 Task: Filter contributor's activity in the "Javascript" repository by commits.
Action: Mouse moved to (1043, 104)
Screenshot: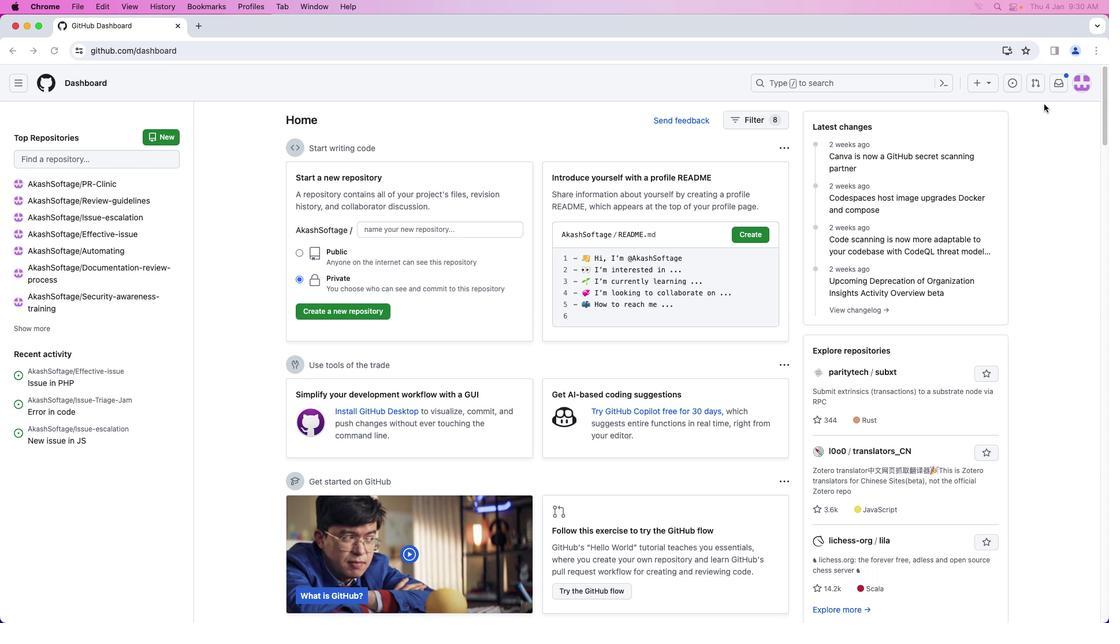 
Action: Mouse pressed left at (1043, 104)
Screenshot: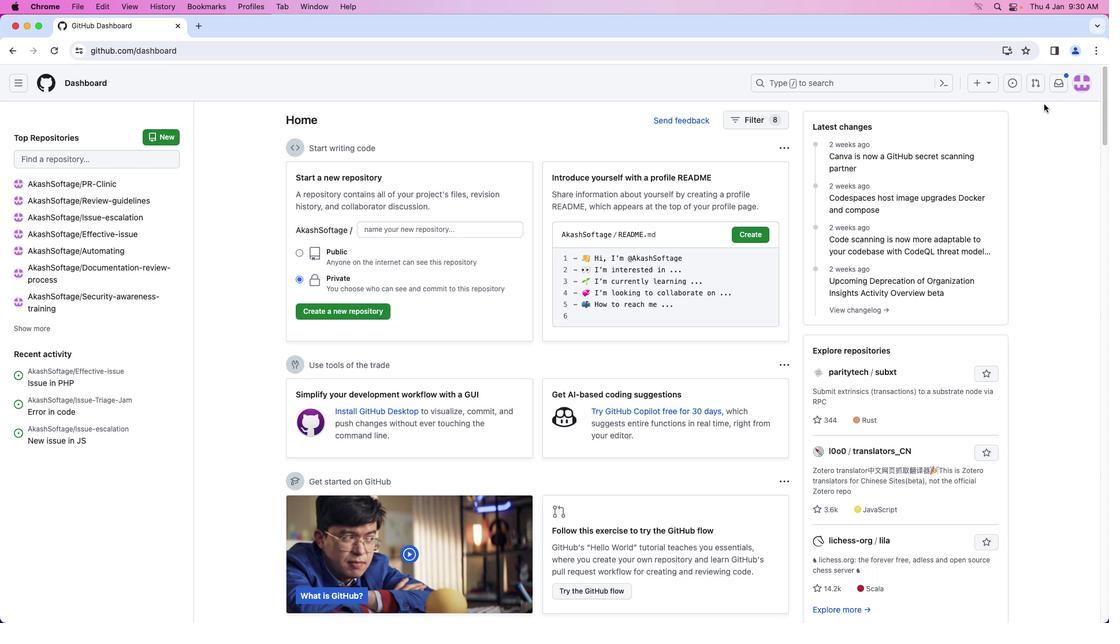 
Action: Mouse moved to (1080, 87)
Screenshot: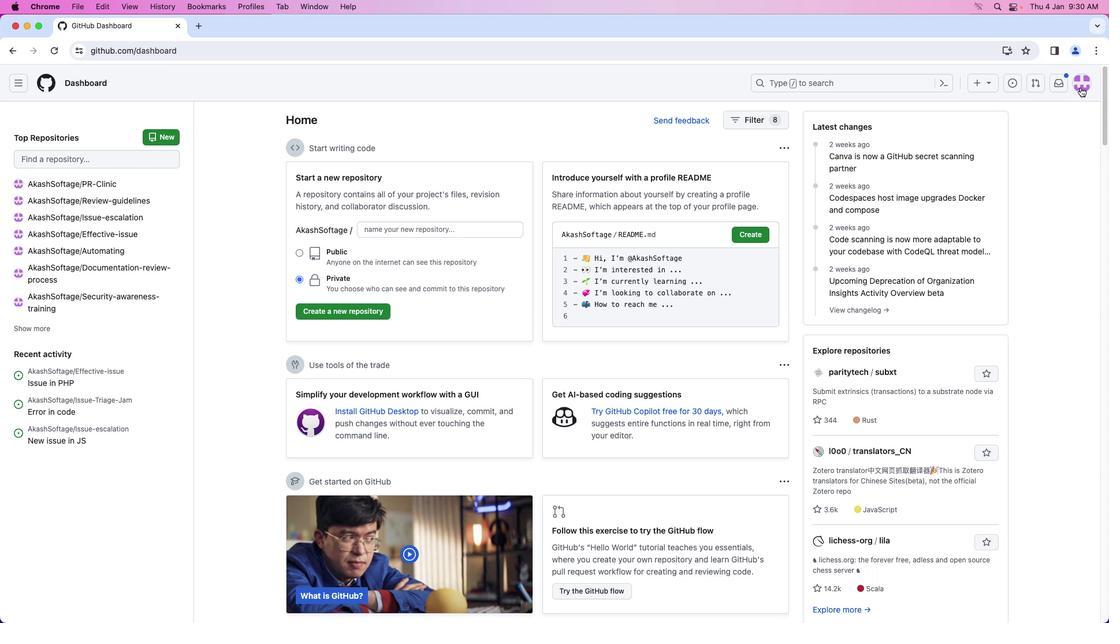 
Action: Mouse pressed left at (1080, 87)
Screenshot: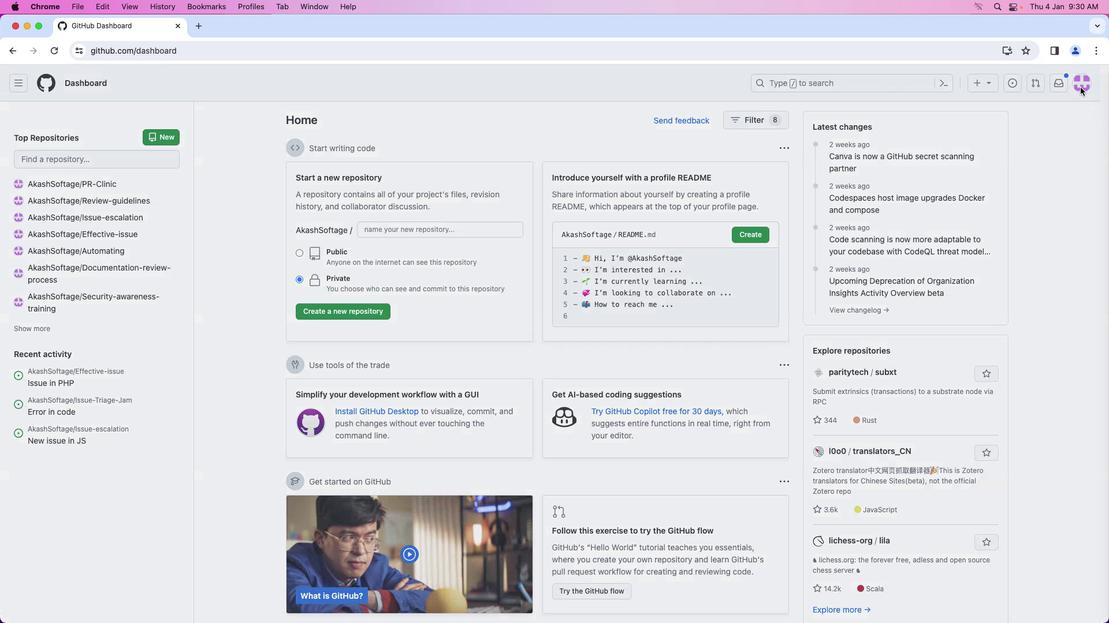 
Action: Mouse moved to (1019, 181)
Screenshot: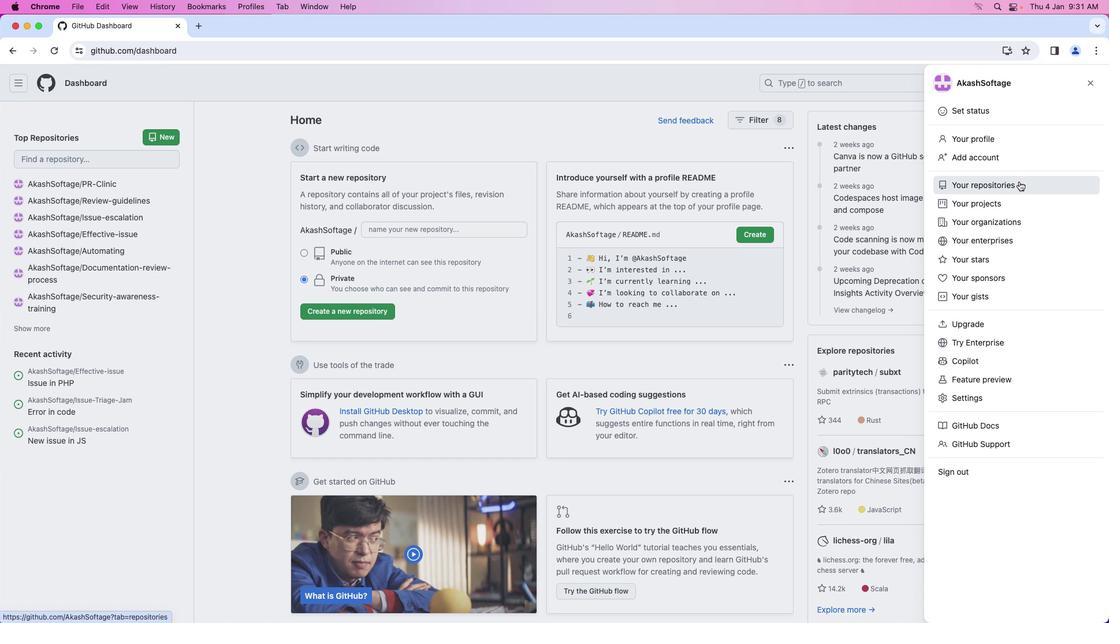 
Action: Mouse pressed left at (1019, 181)
Screenshot: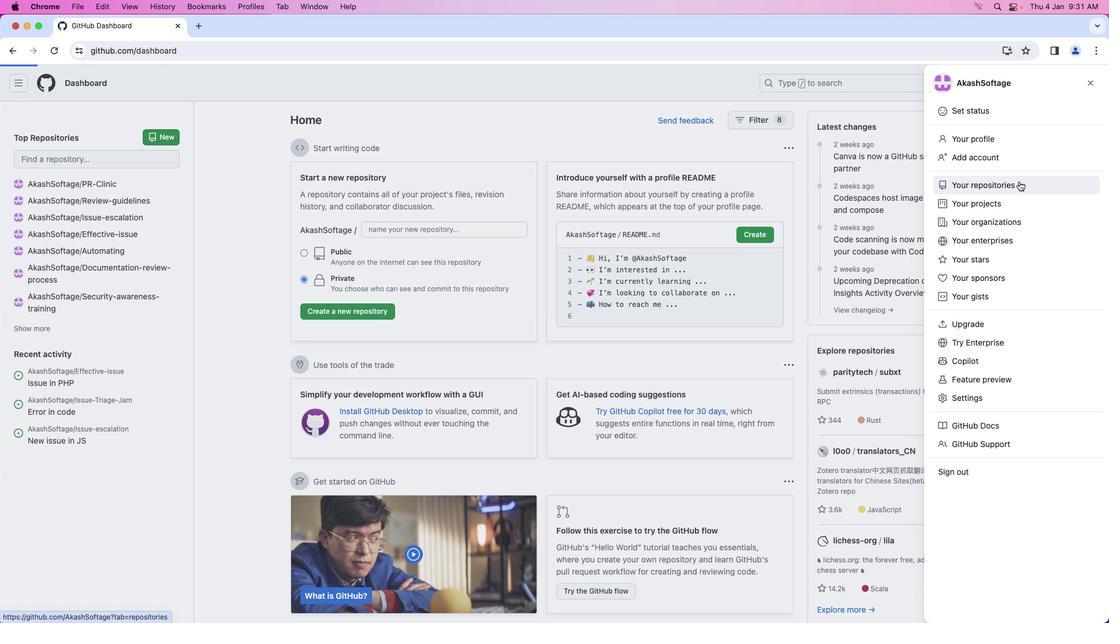 
Action: Mouse moved to (393, 191)
Screenshot: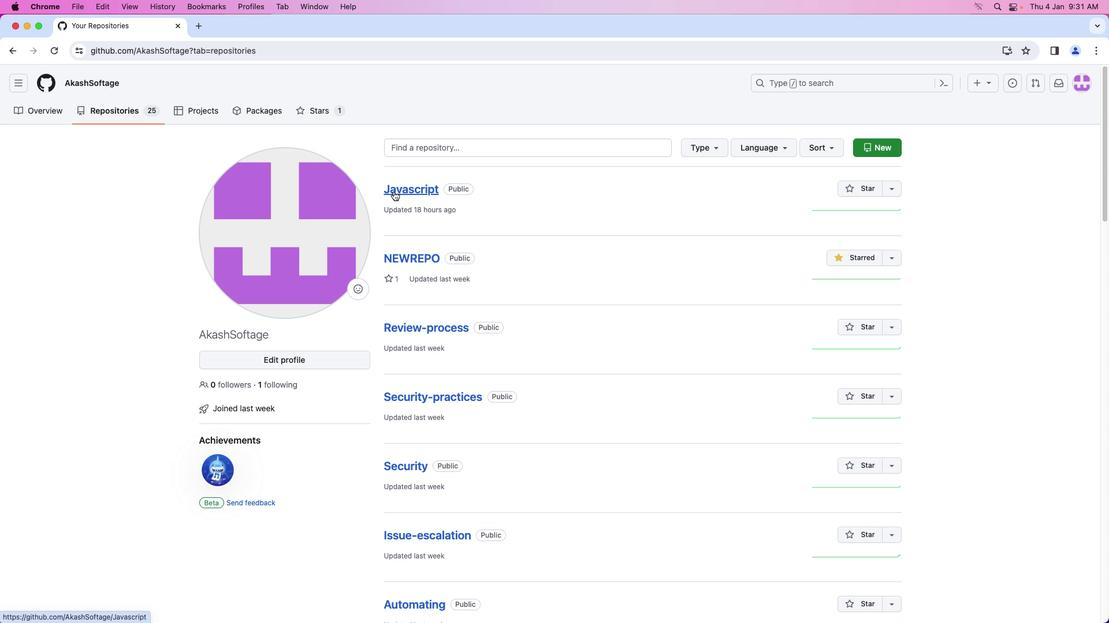 
Action: Mouse pressed left at (393, 191)
Screenshot: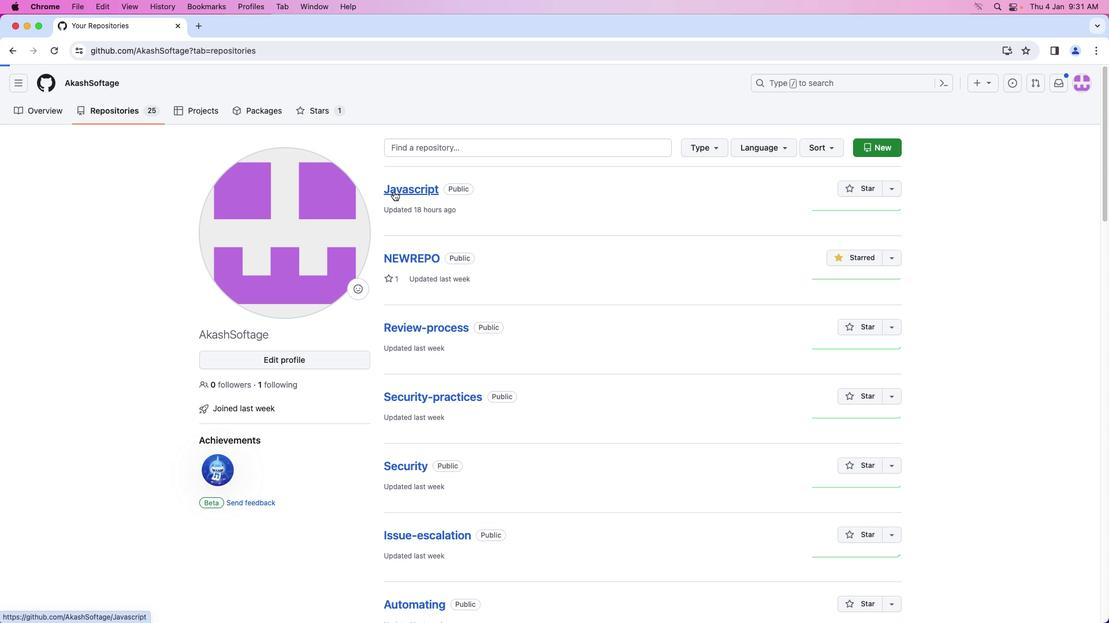 
Action: Mouse moved to (439, 114)
Screenshot: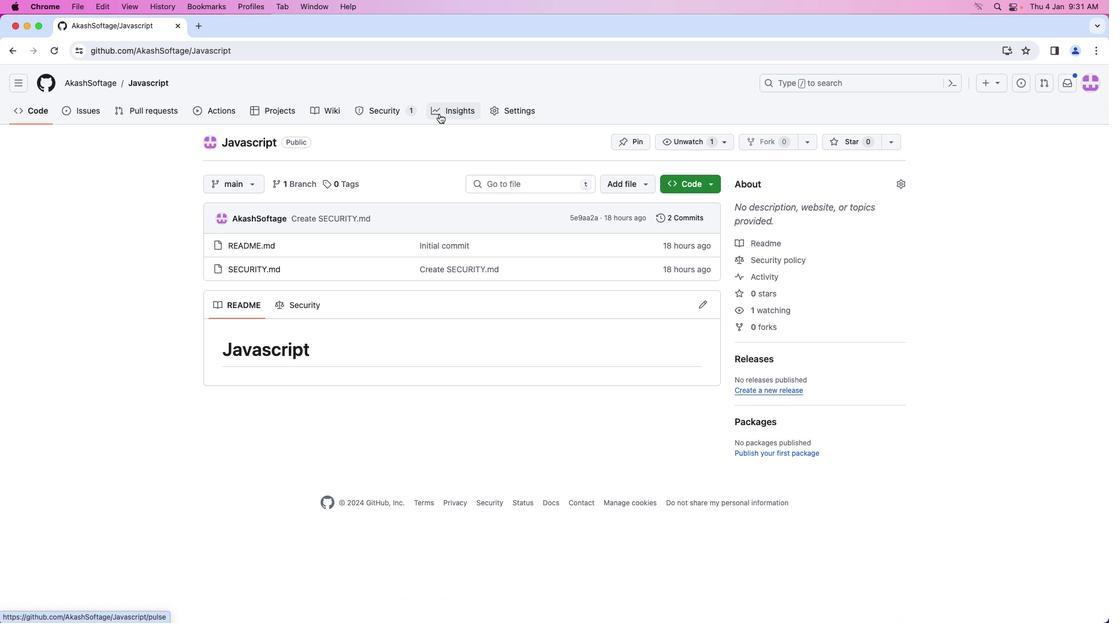 
Action: Mouse pressed left at (439, 114)
Screenshot: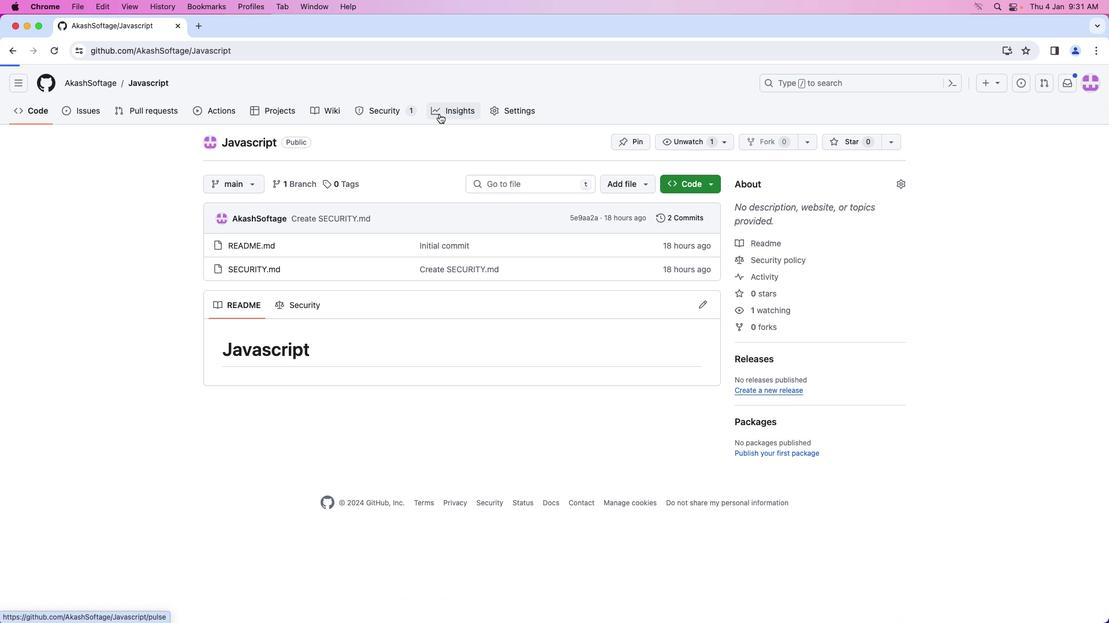 
Action: Mouse moved to (299, 169)
Screenshot: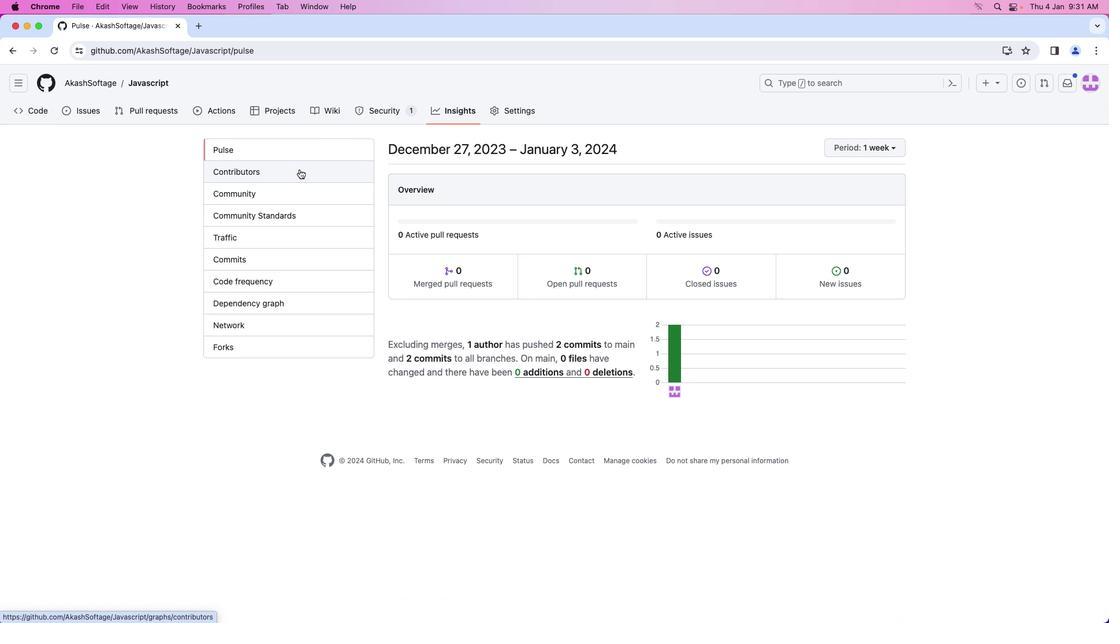 
Action: Mouse pressed left at (299, 169)
Screenshot: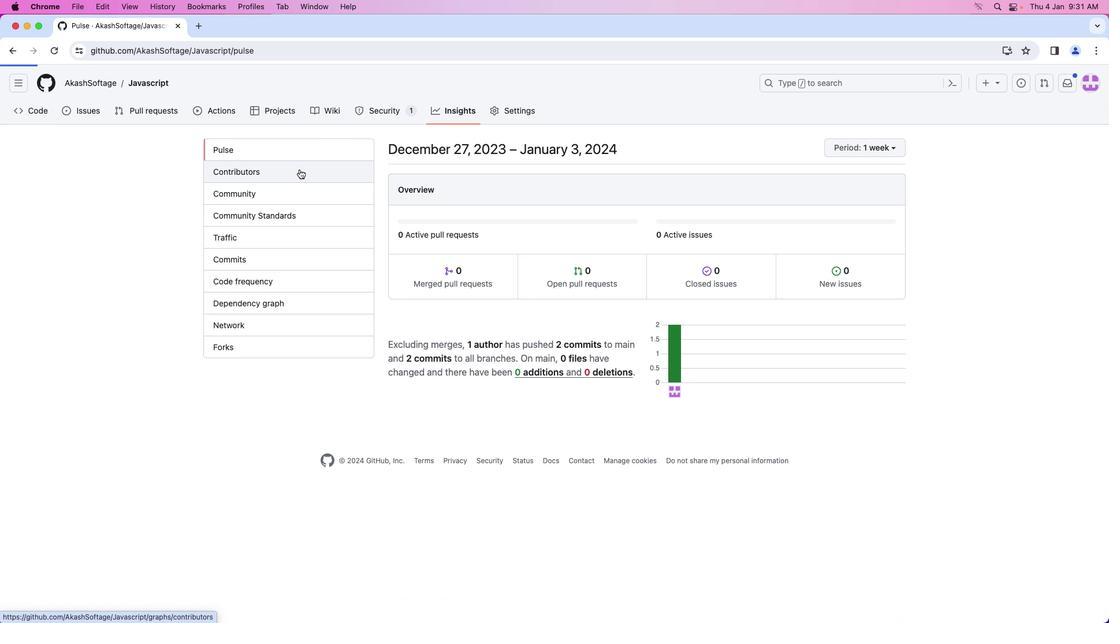 
Action: Mouse moved to (882, 153)
Screenshot: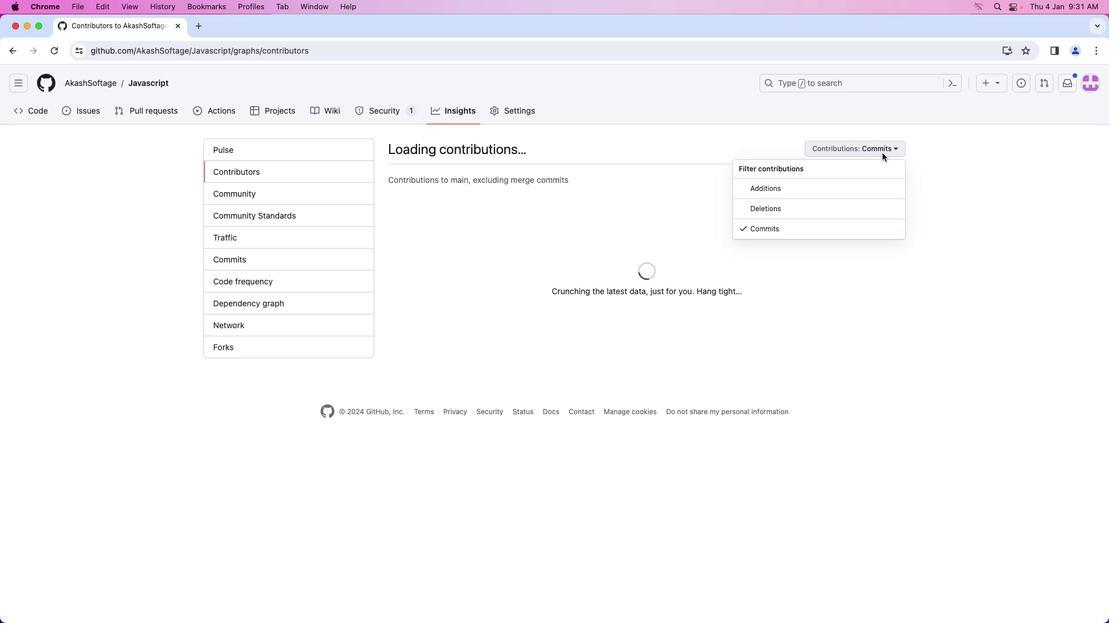 
Action: Mouse pressed left at (882, 153)
Screenshot: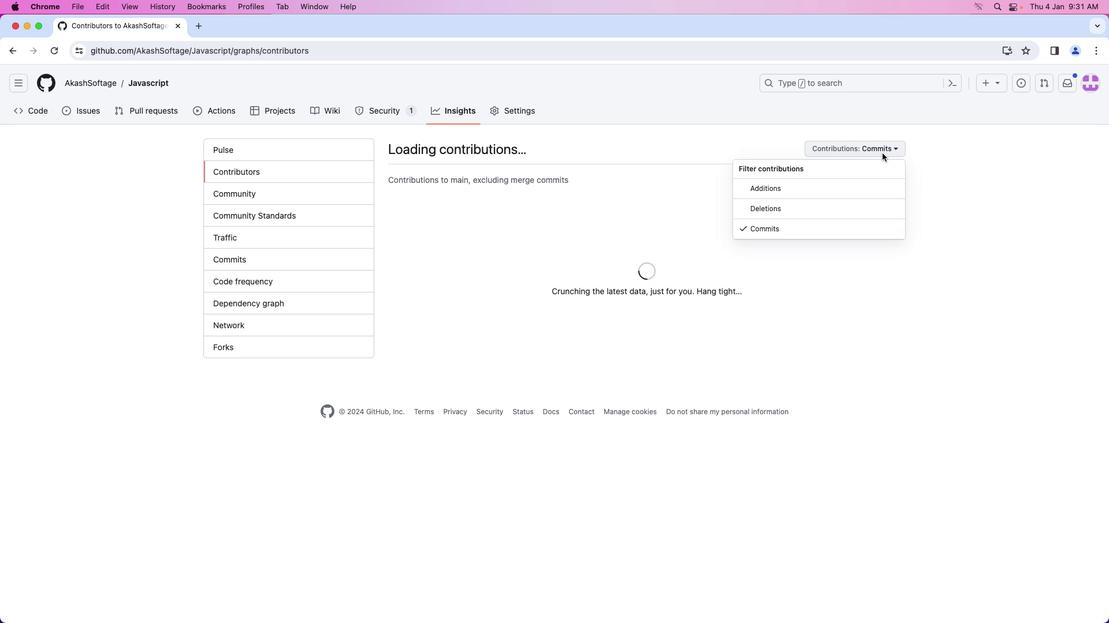 
Action: Mouse moved to (764, 227)
Screenshot: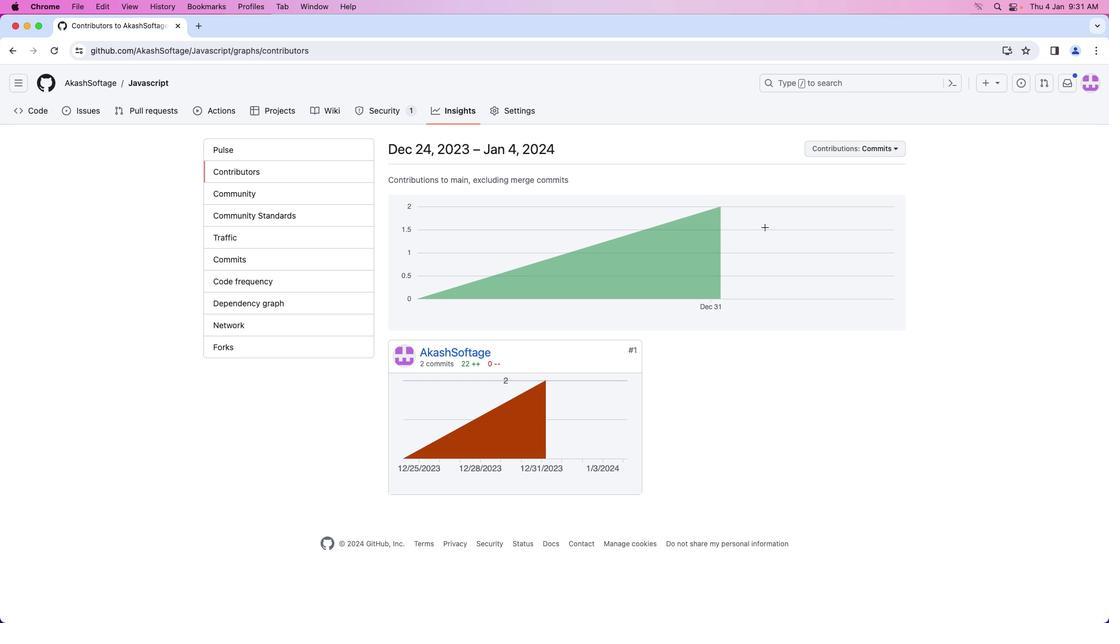 
Action: Mouse pressed left at (764, 227)
Screenshot: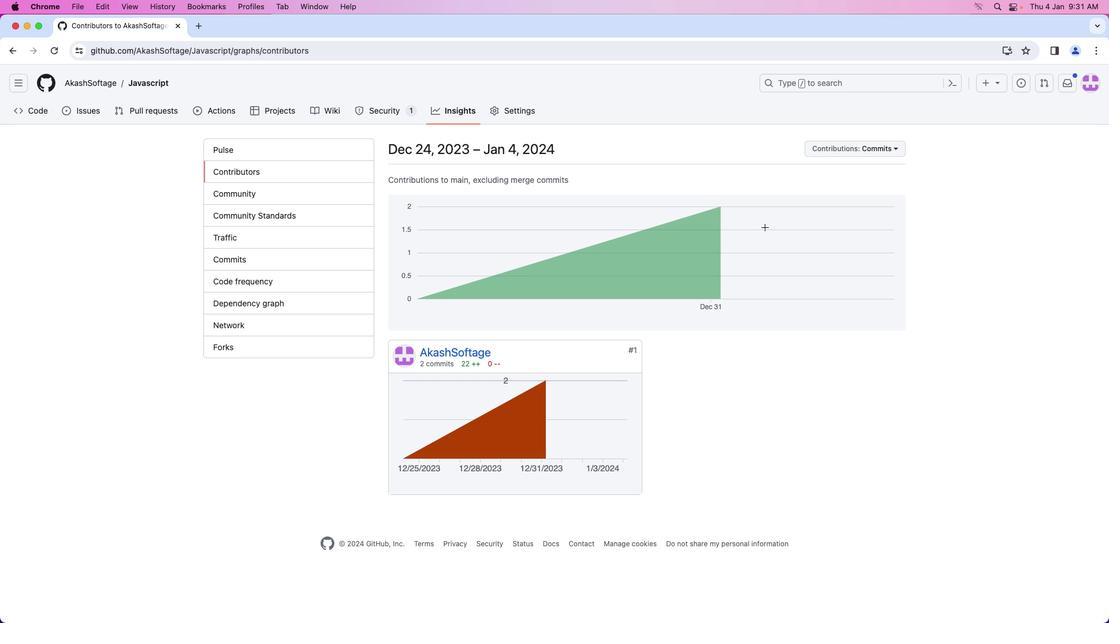 
Action: Mouse moved to (913, 184)
Screenshot: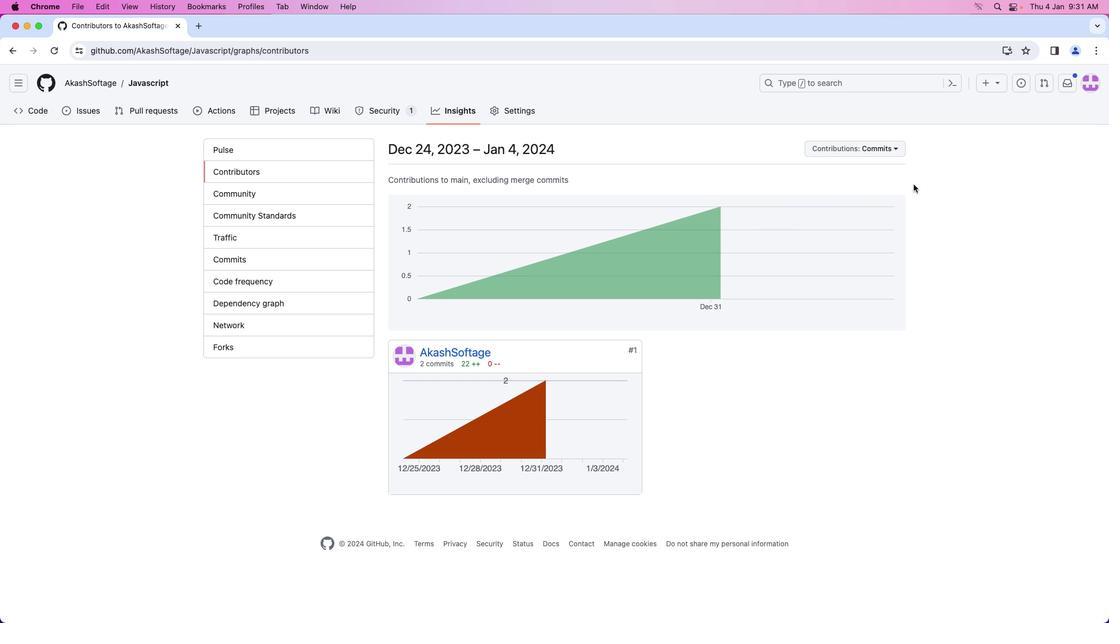 
